Task: Create a task  Upgrade and migrate company customer relationship management (CRM) to a cloud-based solution , assign it to team member softage.5@softage.net in the project AgileHorizon and update the status of the task to  Off Track , set the priority of the task to Medium
Action: Mouse moved to (80, 456)
Screenshot: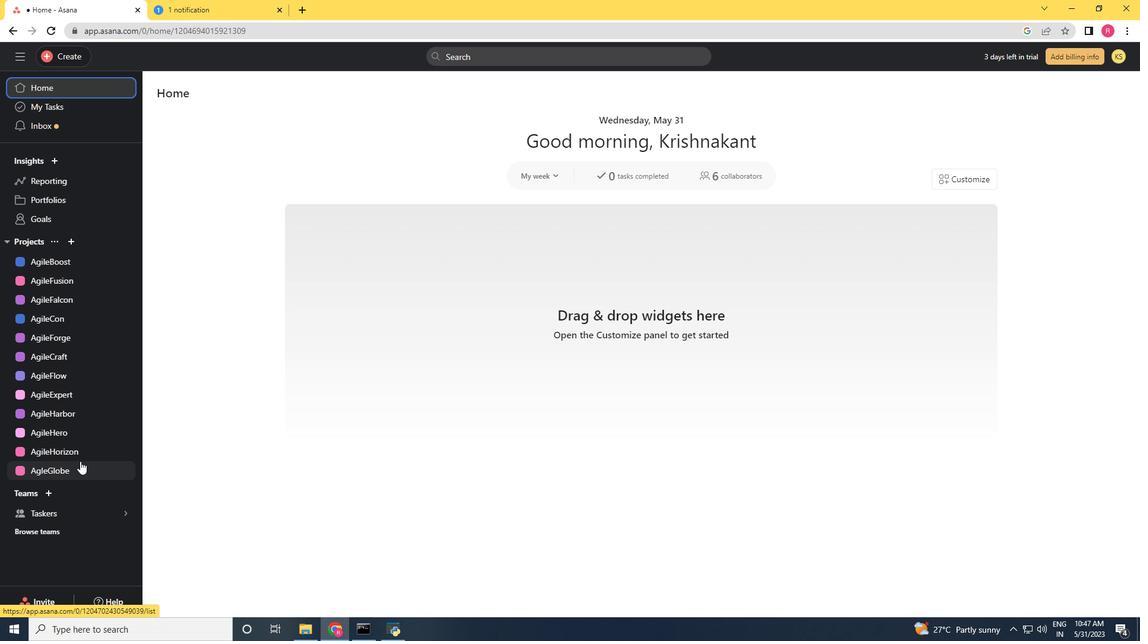 
Action: Mouse pressed left at (80, 456)
Screenshot: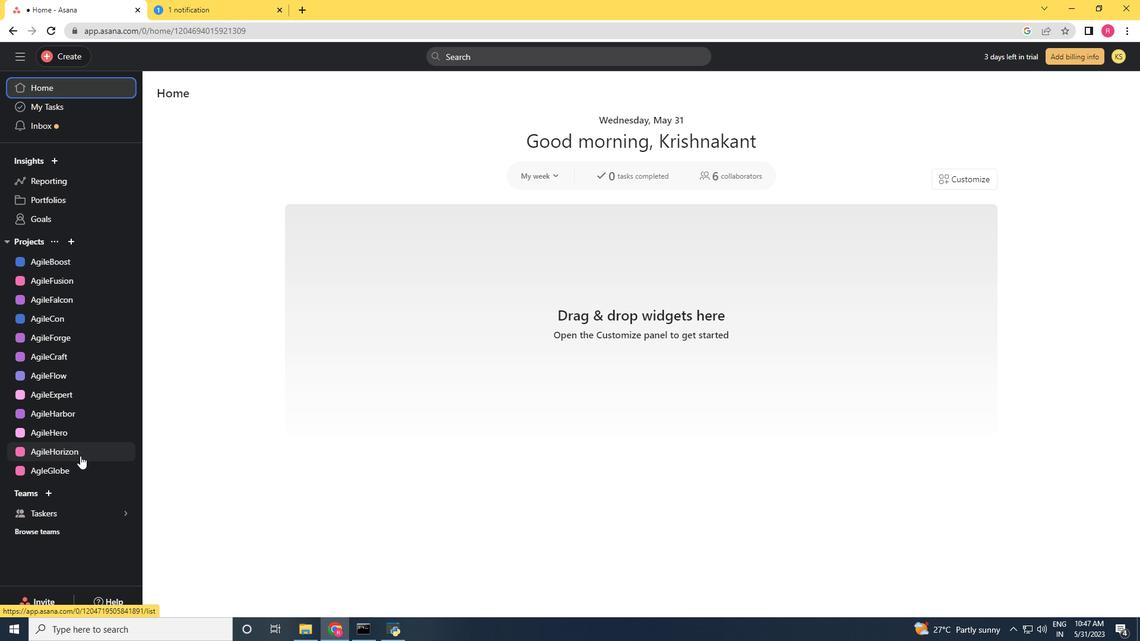 
Action: Mouse moved to (65, 55)
Screenshot: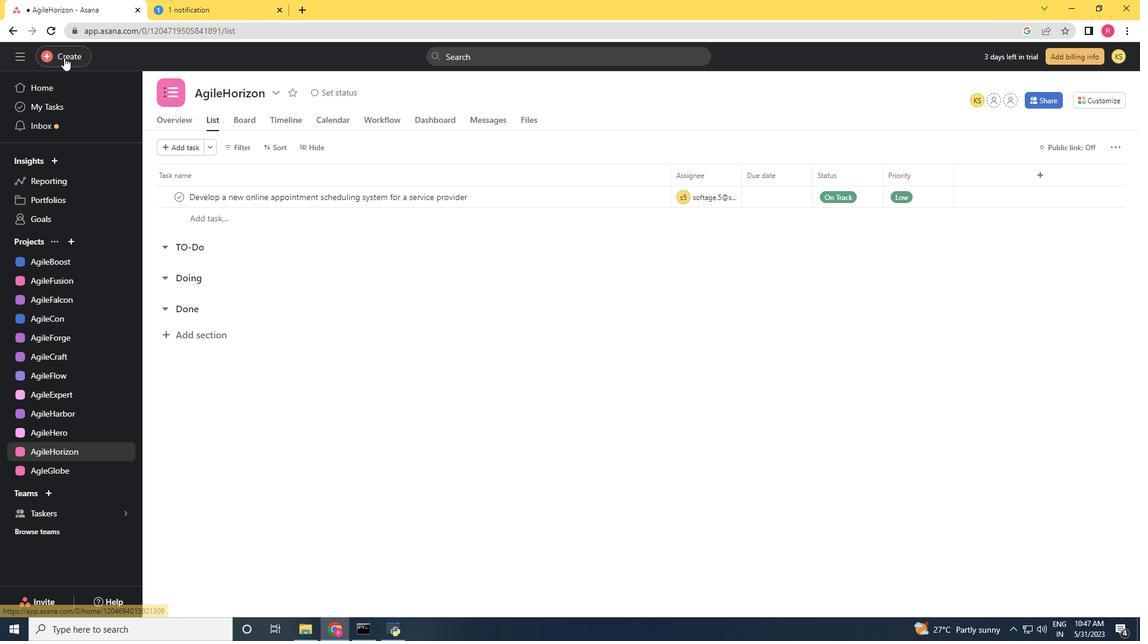 
Action: Mouse pressed left at (65, 55)
Screenshot: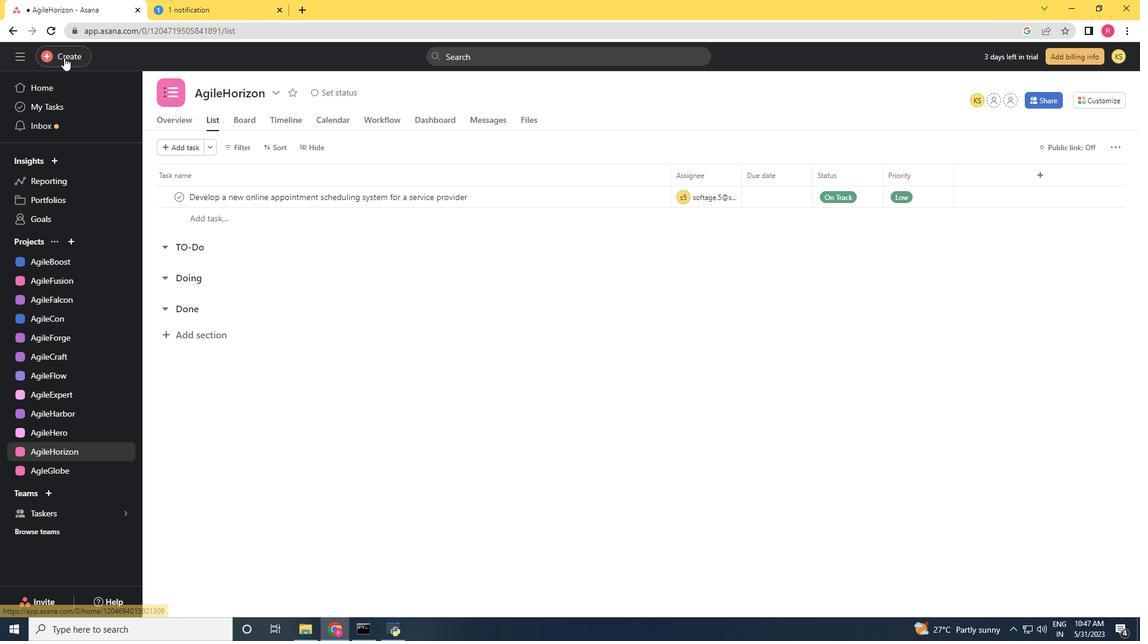 
Action: Mouse moved to (143, 62)
Screenshot: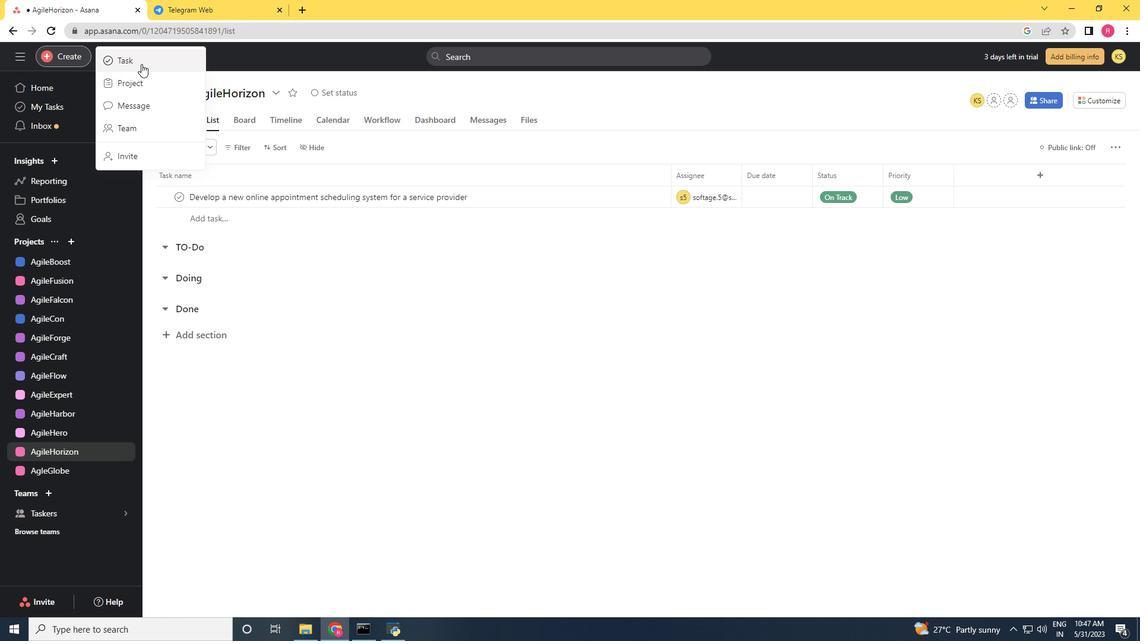 
Action: Mouse pressed left at (143, 62)
Screenshot: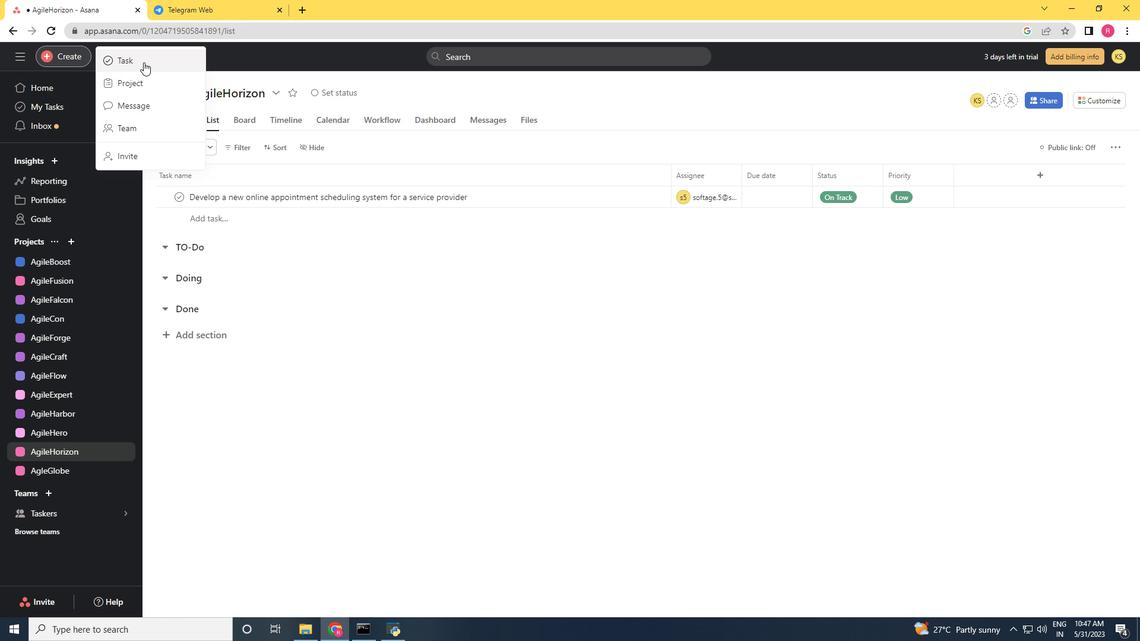 
Action: Key pressed <Key.shift_r><Key.shift_r>Upgra
Screenshot: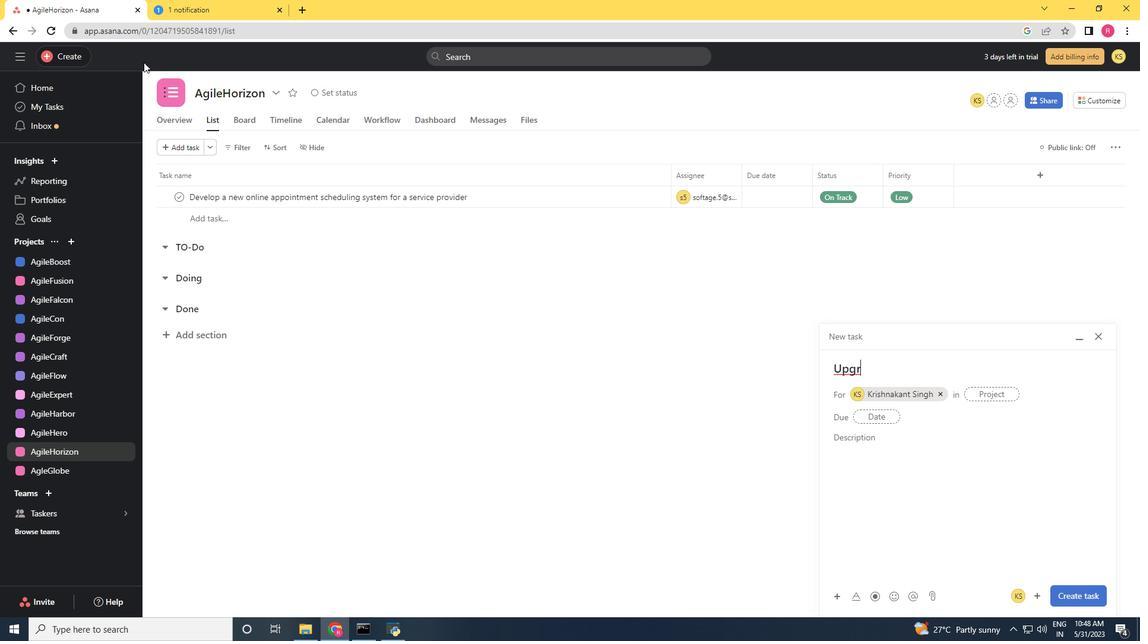 
Action: Mouse moved to (143, 61)
Screenshot: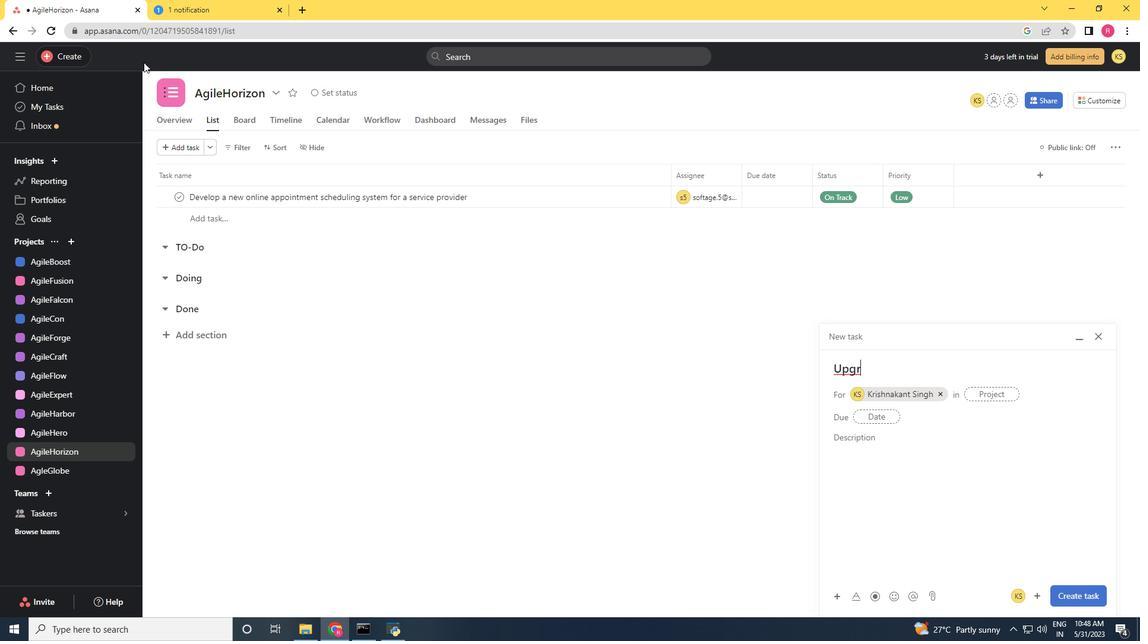 
Action: Key pressed de<Key.space>and<Key.space>migrate<Key.space>company<Key.space>customer<Key.space>relationship<Key.space>management<Key.space><Key.shift_r>(CRM<Key.shift_r>)<Key.space>to<Key.space>a<Key.space>c<Key.backspace>cloud-based<Key.space>solution
Screenshot: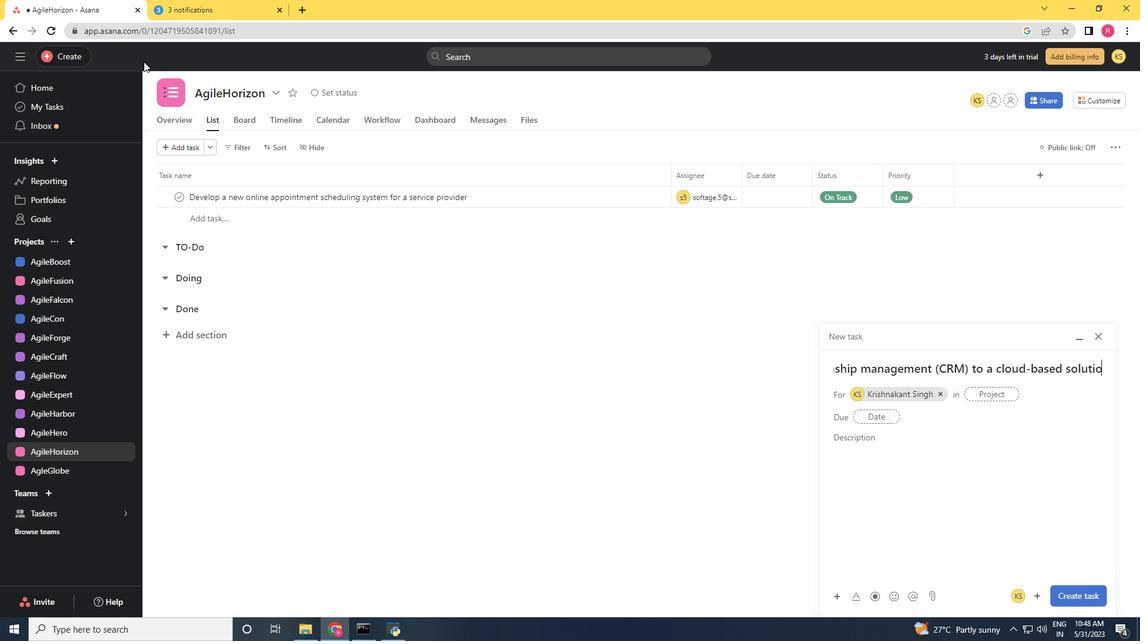 
Action: Mouse moved to (941, 396)
Screenshot: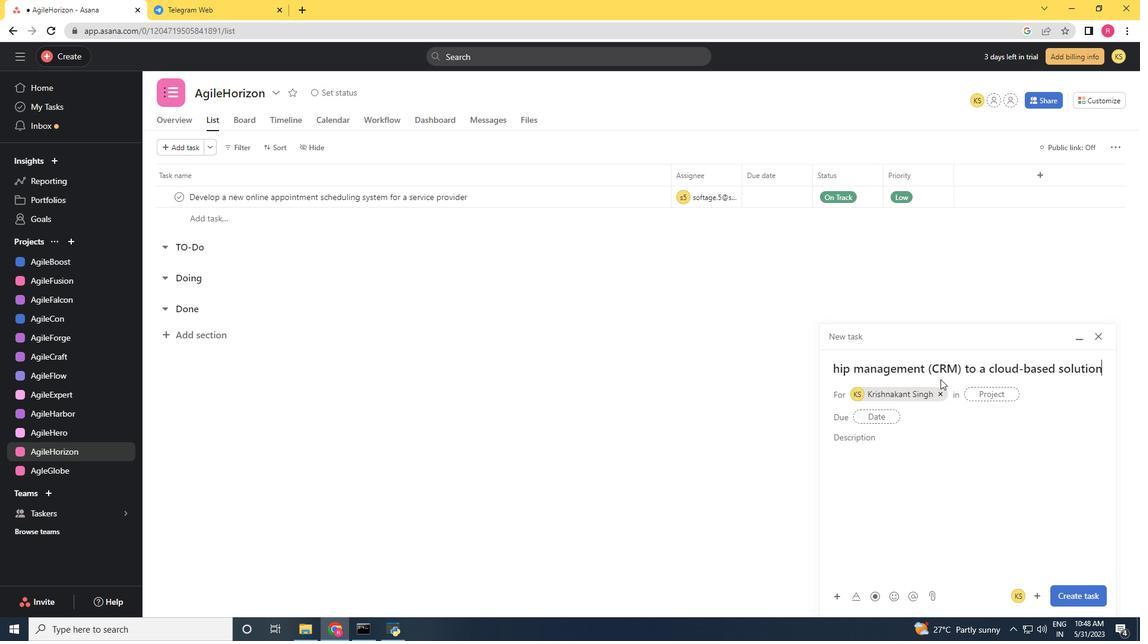 
Action: Mouse pressed left at (941, 396)
Screenshot: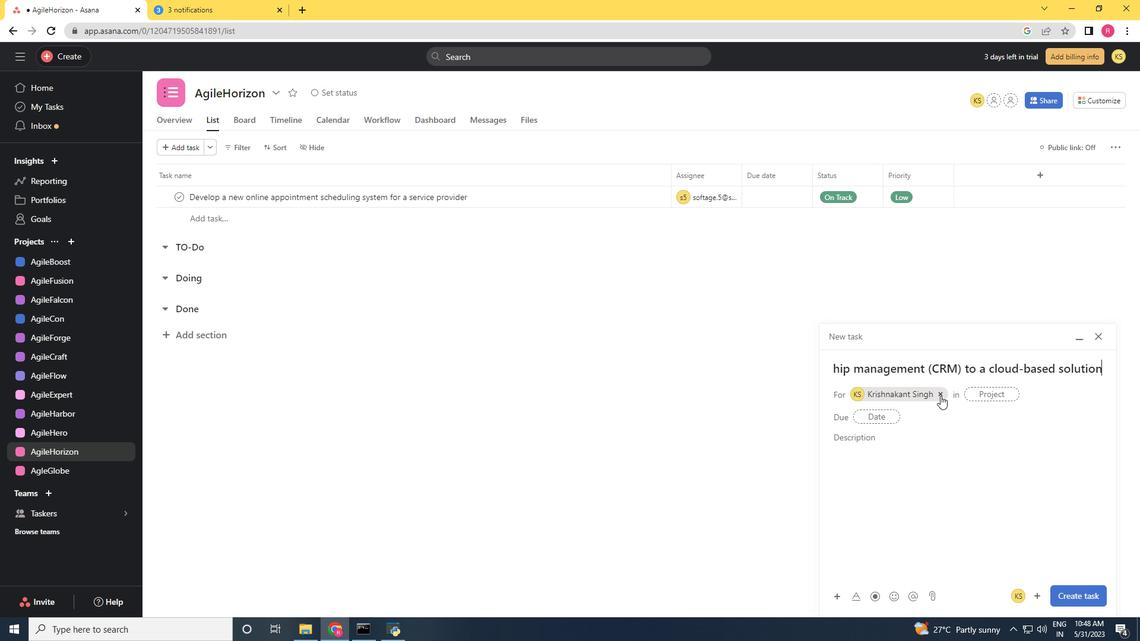 
Action: Mouse moved to (885, 392)
Screenshot: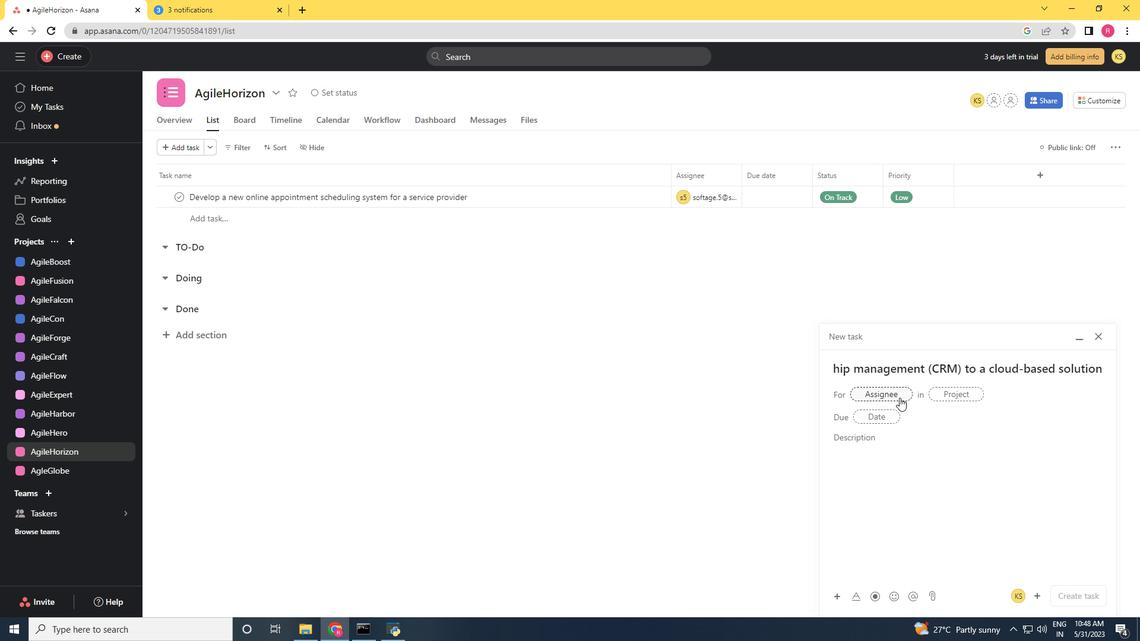 
Action: Mouse pressed left at (885, 392)
Screenshot: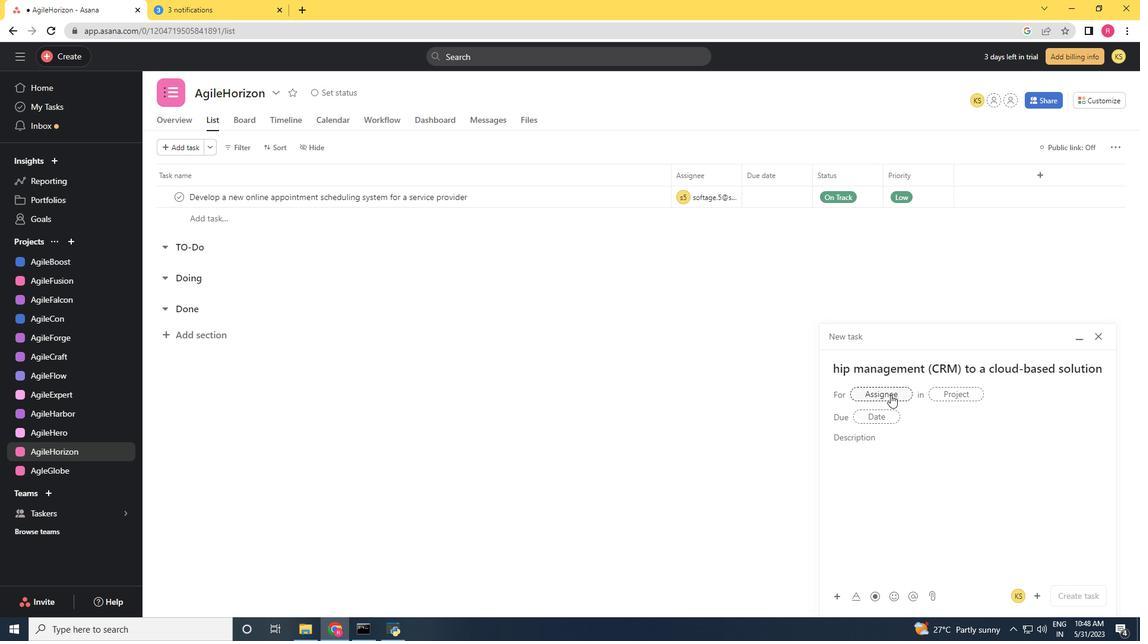 
Action: Key pressed softage.5<Key.shift>@softage.net
Screenshot: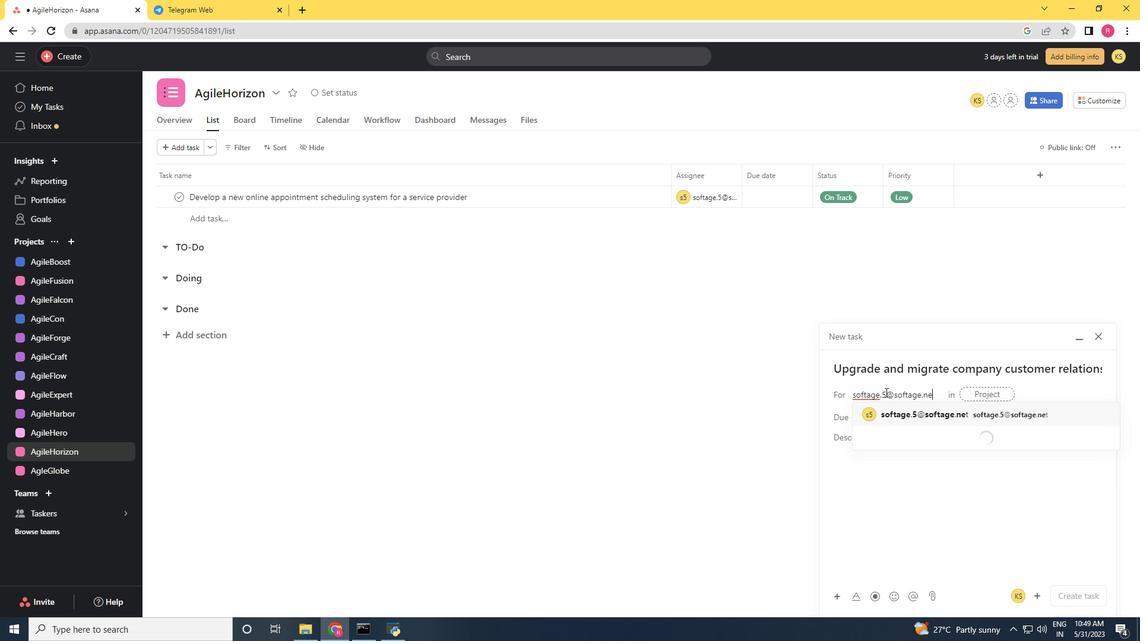 
Action: Mouse moved to (897, 407)
Screenshot: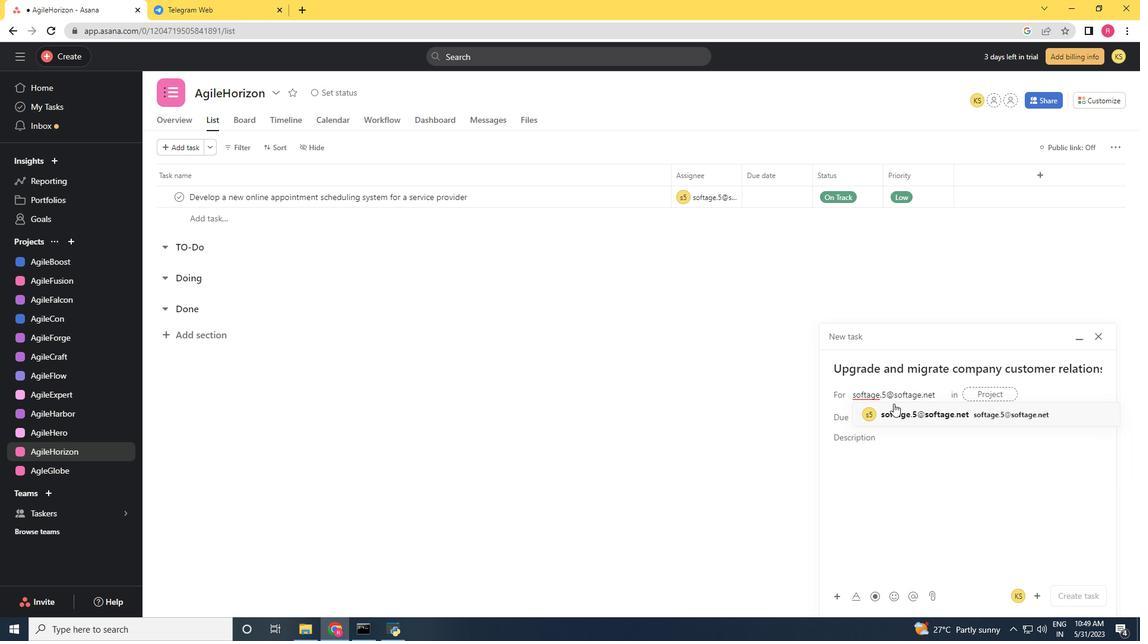 
Action: Mouse pressed left at (897, 407)
Screenshot: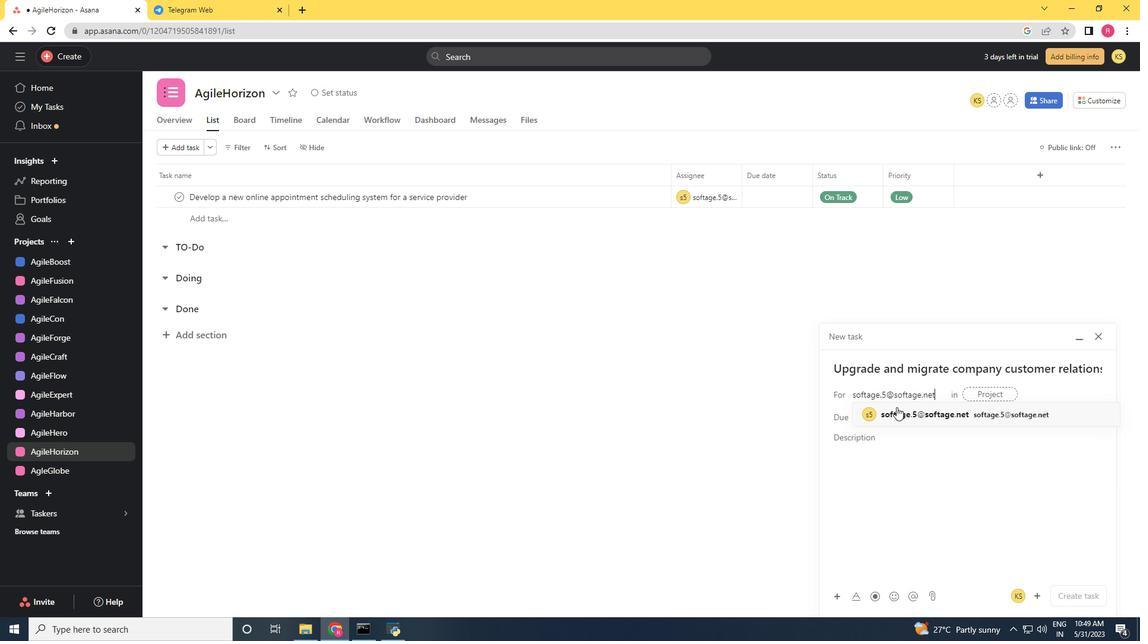 
Action: Mouse moved to (817, 423)
Screenshot: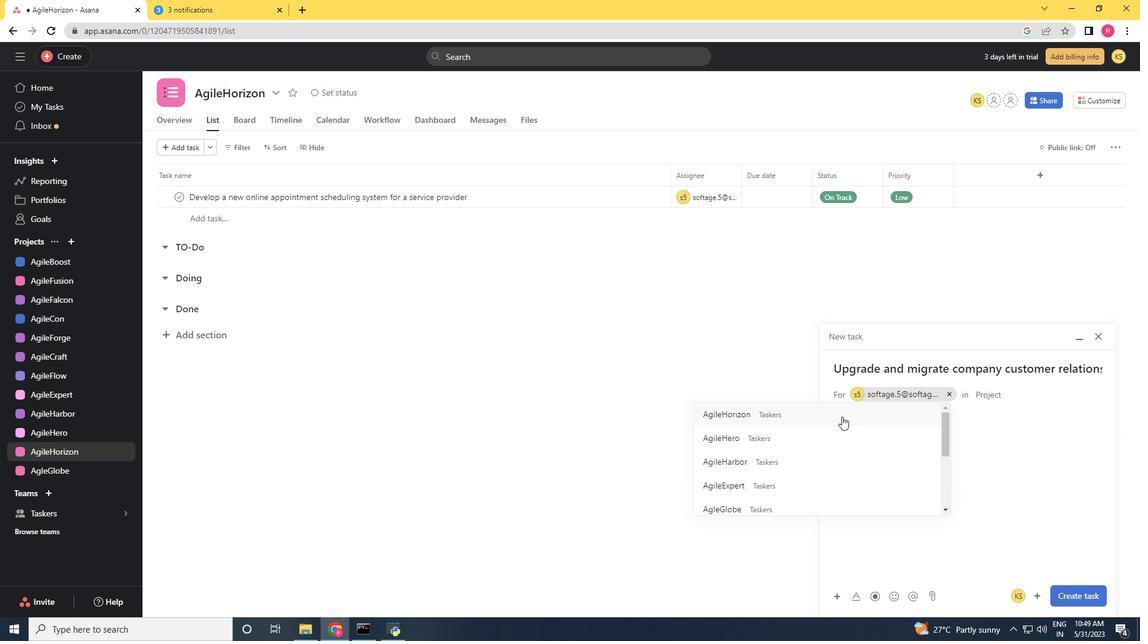 
Action: Mouse pressed left at (817, 423)
Screenshot: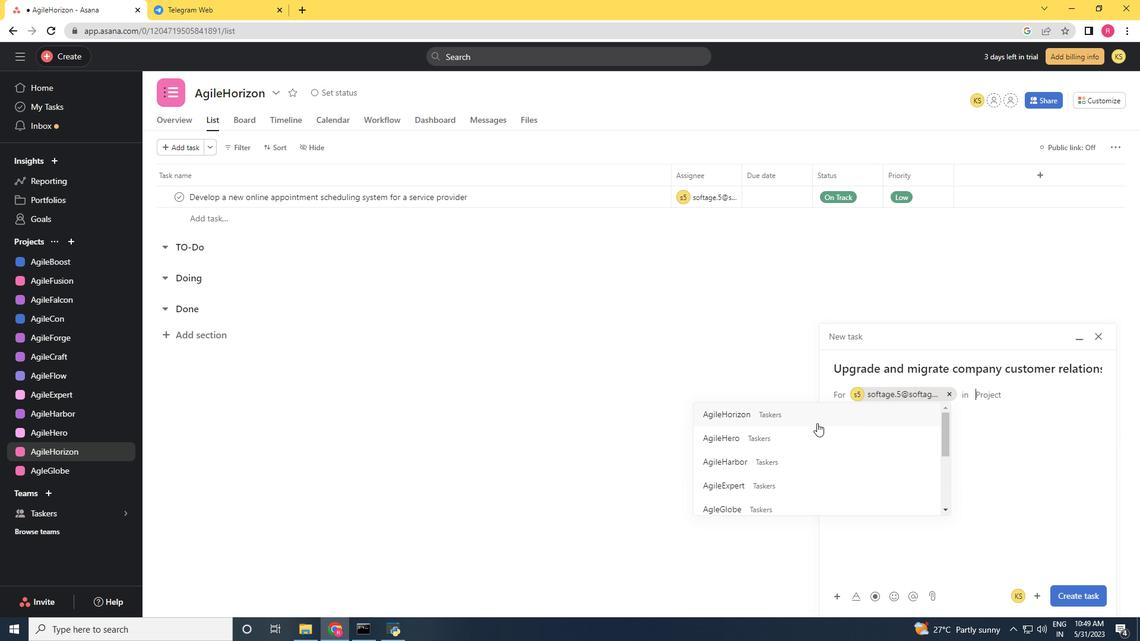 
Action: Mouse moved to (893, 443)
Screenshot: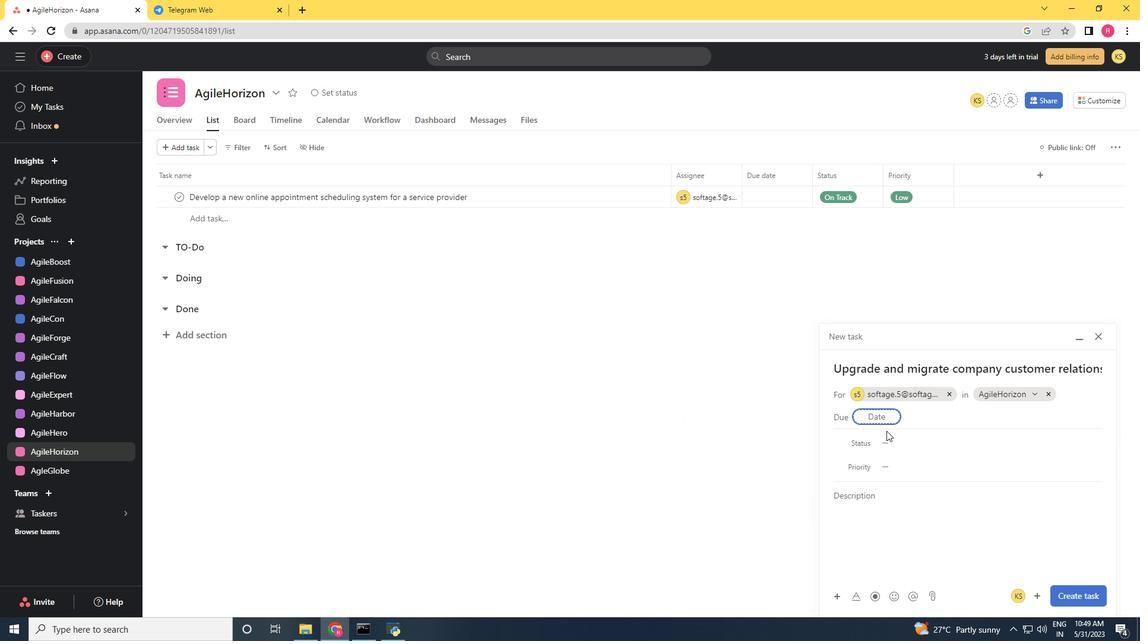 
Action: Mouse pressed left at (893, 443)
Screenshot: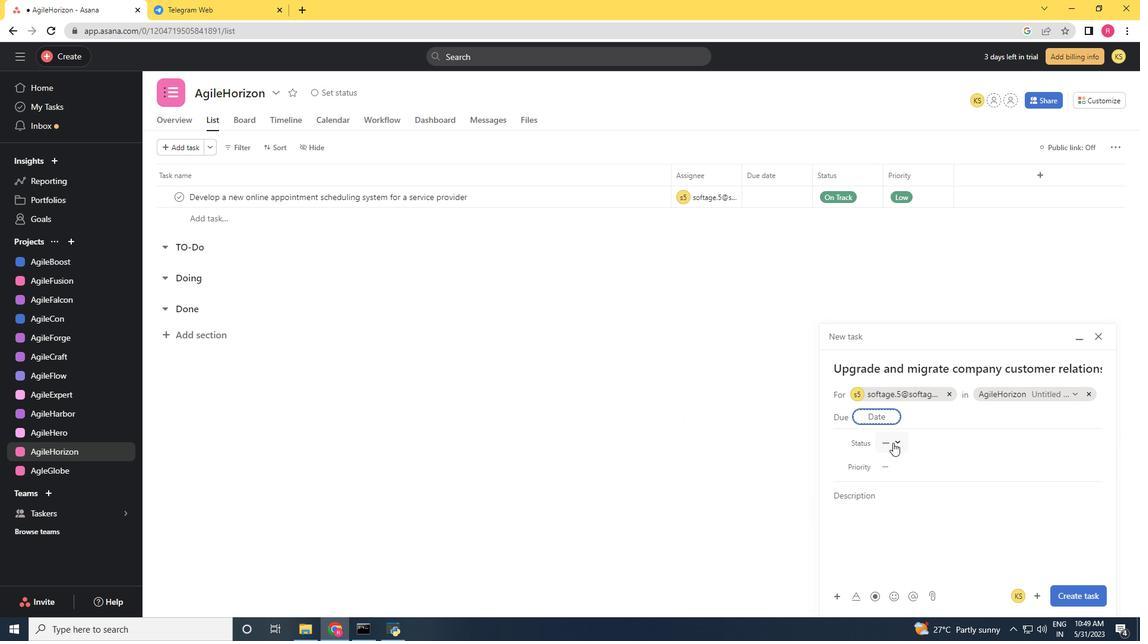
Action: Mouse moved to (930, 507)
Screenshot: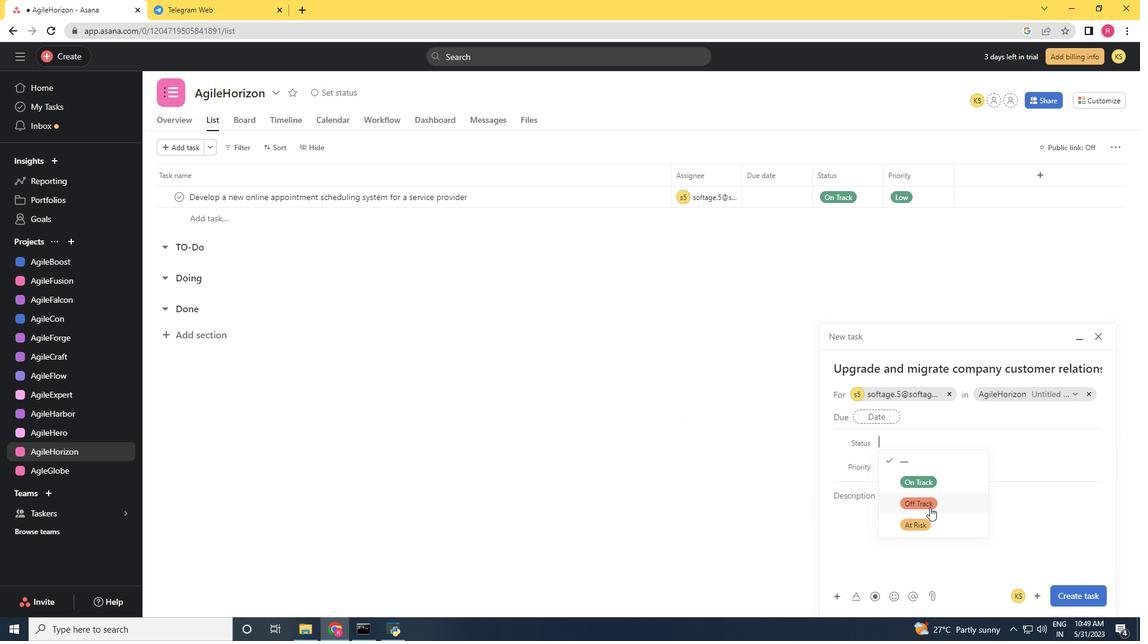 
Action: Mouse pressed left at (930, 507)
Screenshot: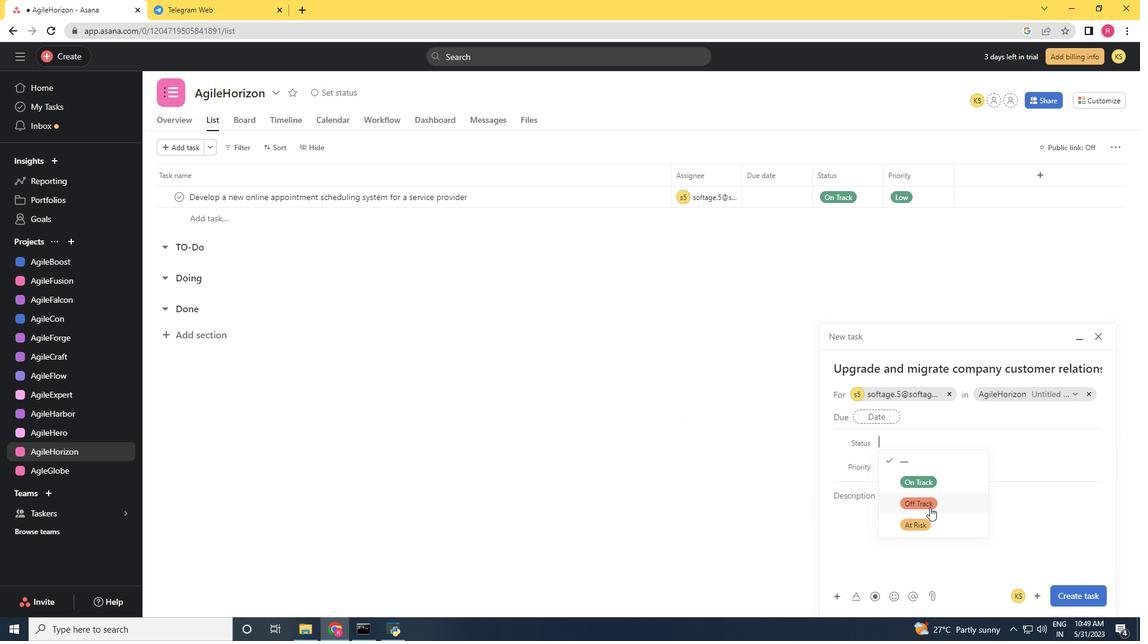 
Action: Mouse moved to (897, 468)
Screenshot: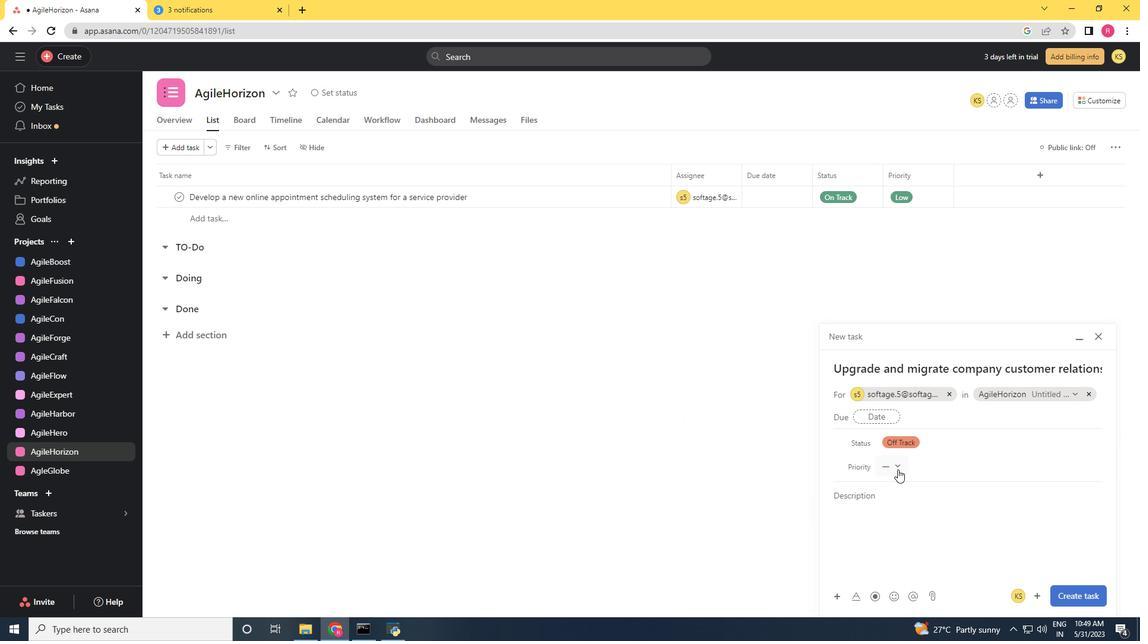 
Action: Mouse pressed left at (897, 468)
Screenshot: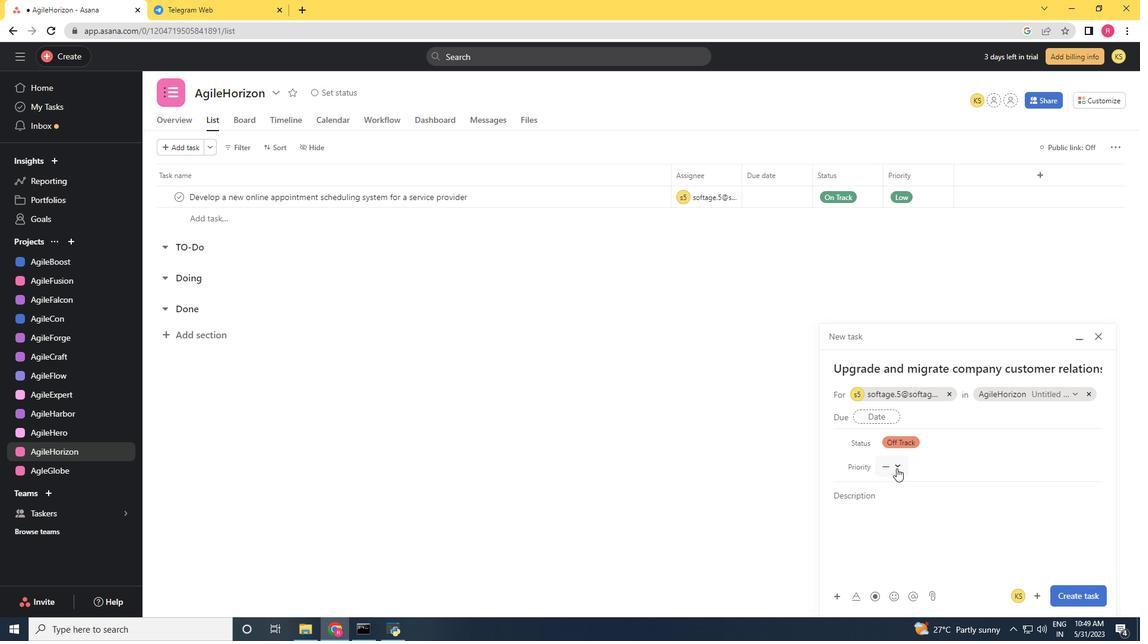 
Action: Mouse moved to (916, 523)
Screenshot: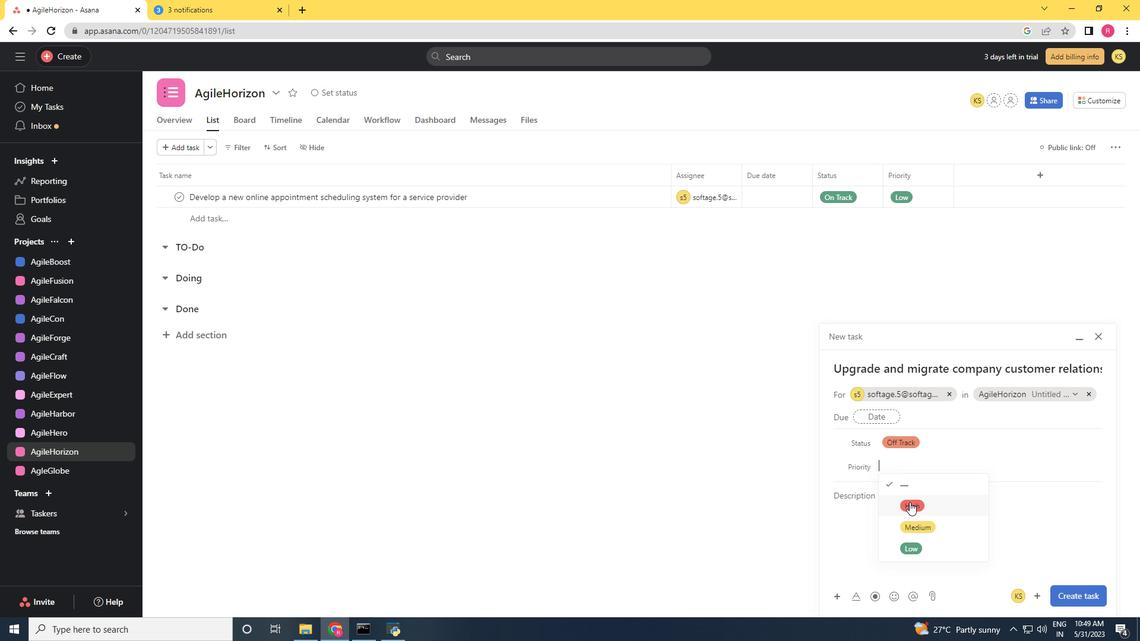 
Action: Mouse pressed left at (916, 523)
Screenshot: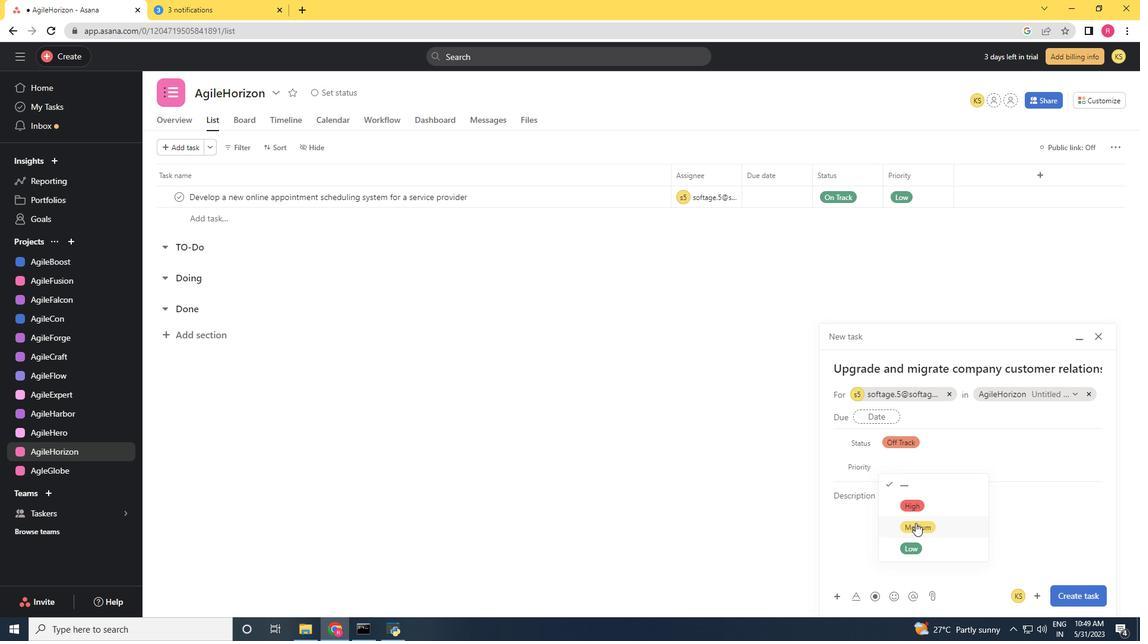 
Action: Mouse moved to (1076, 598)
Screenshot: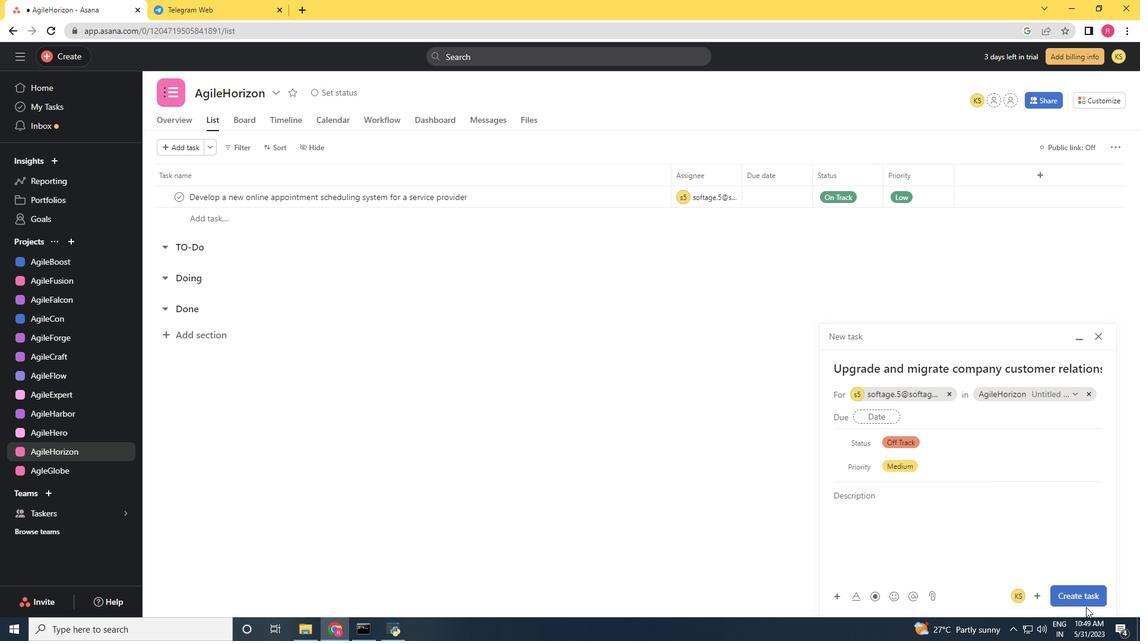 
Action: Mouse pressed left at (1076, 598)
Screenshot: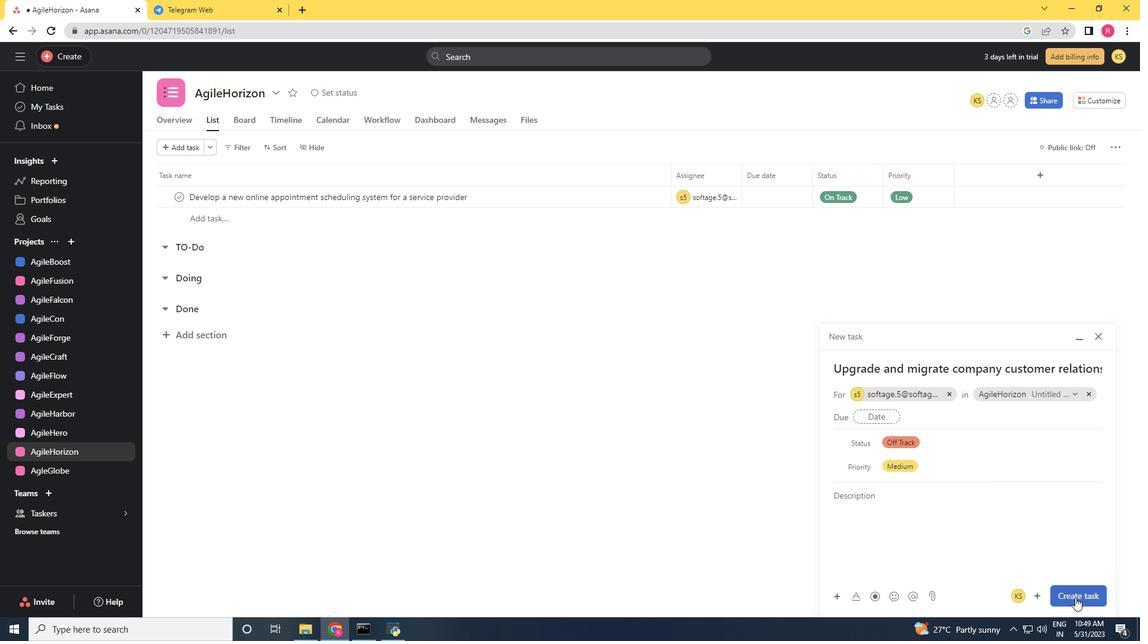 
Action: Mouse moved to (1076, 597)
Screenshot: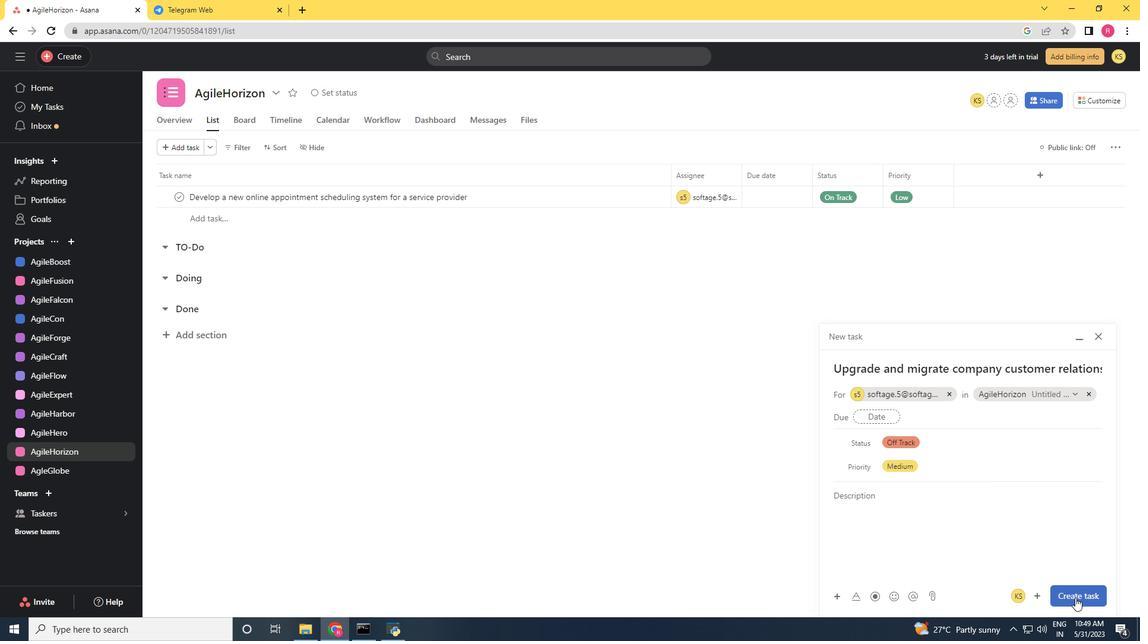 
